 Task: Create a new contact with the name 'Rehan Akhtar', email 'rehana@gmail.com', mobile '9991214920', and job title 'Assistant Manager'.
Action: Mouse moved to (778, 69)
Screenshot: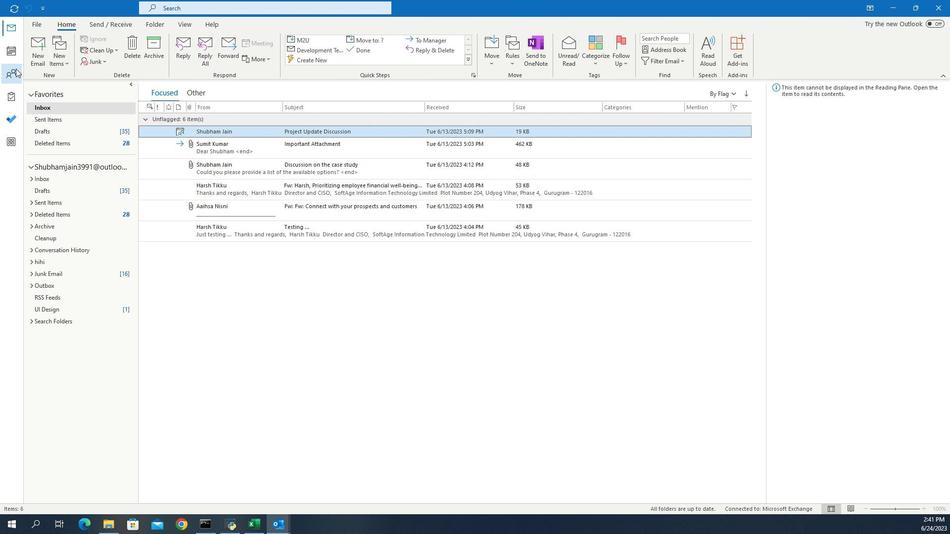 
Action: Mouse pressed left at (778, 69)
Screenshot: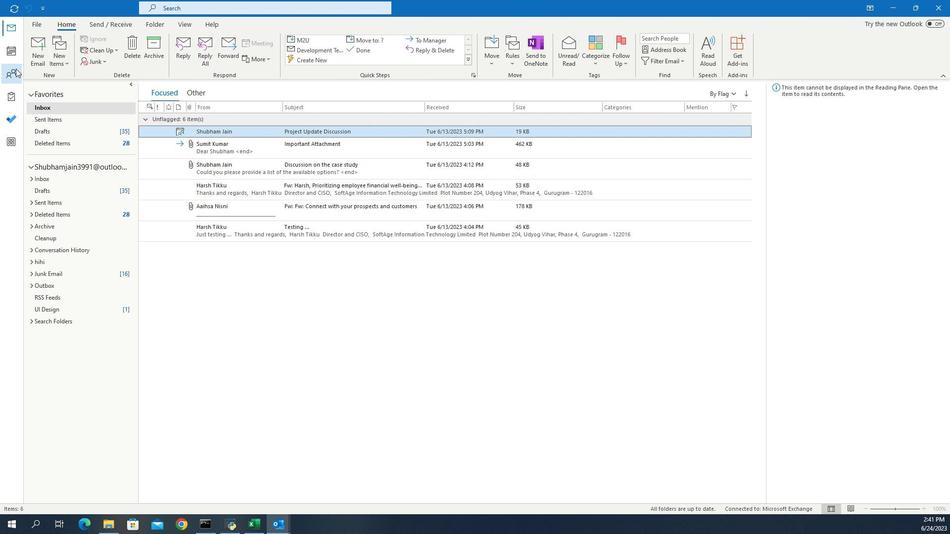 
Action: Mouse moved to (778, 69)
Screenshot: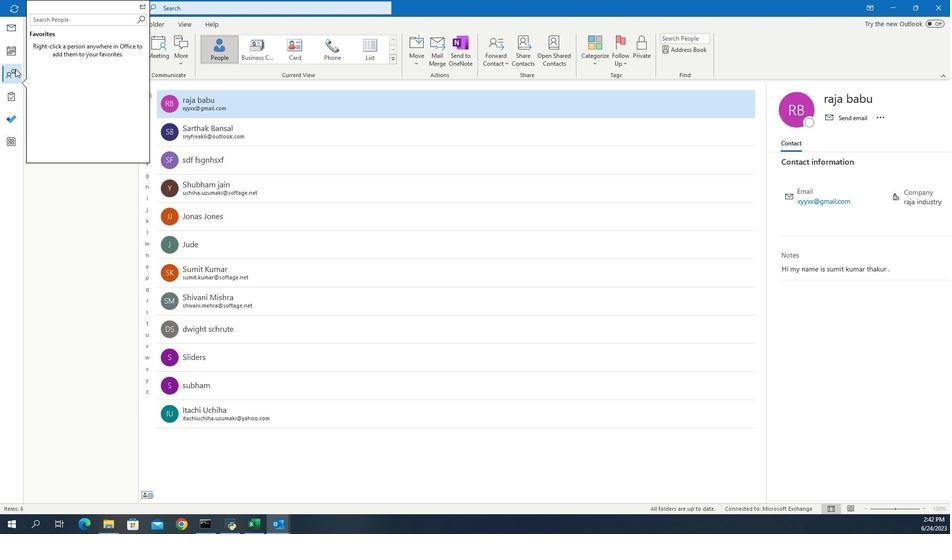 
Action: Mouse pressed left at (778, 69)
Screenshot: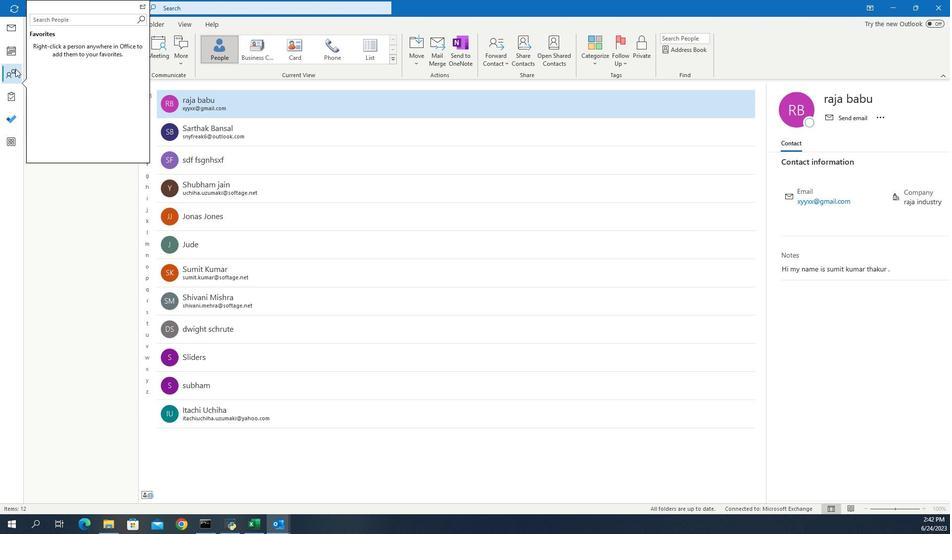 
Action: Mouse moved to (806, 52)
Screenshot: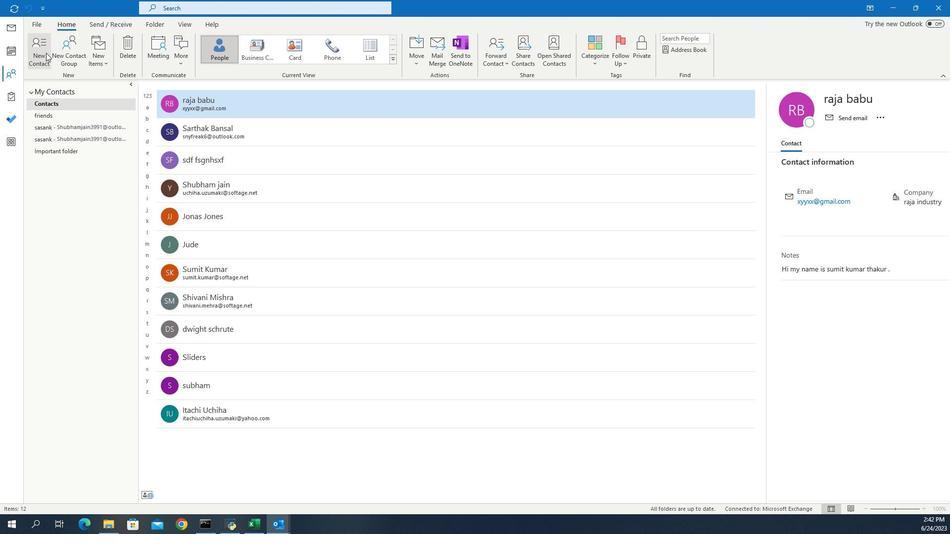 
Action: Mouse pressed left at (806, 52)
Screenshot: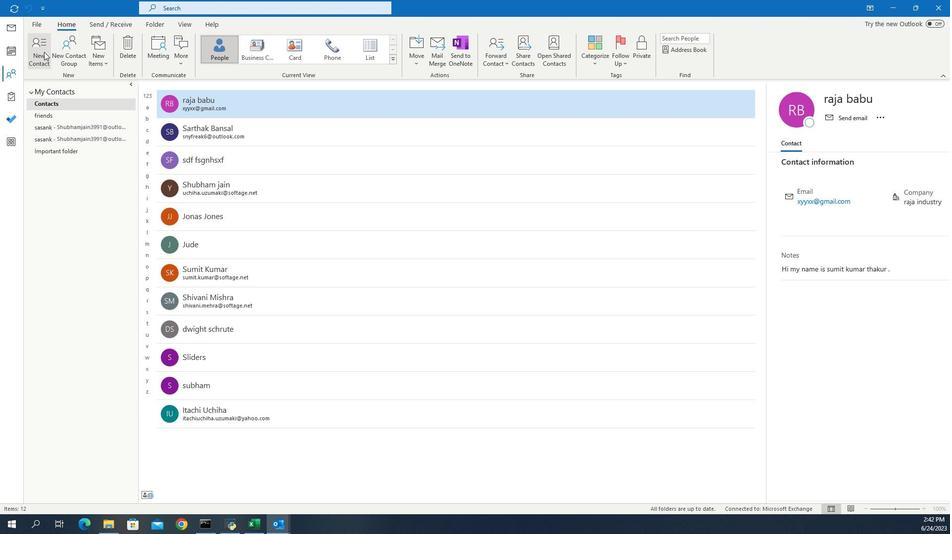 
Action: Mouse moved to (877, 118)
Screenshot: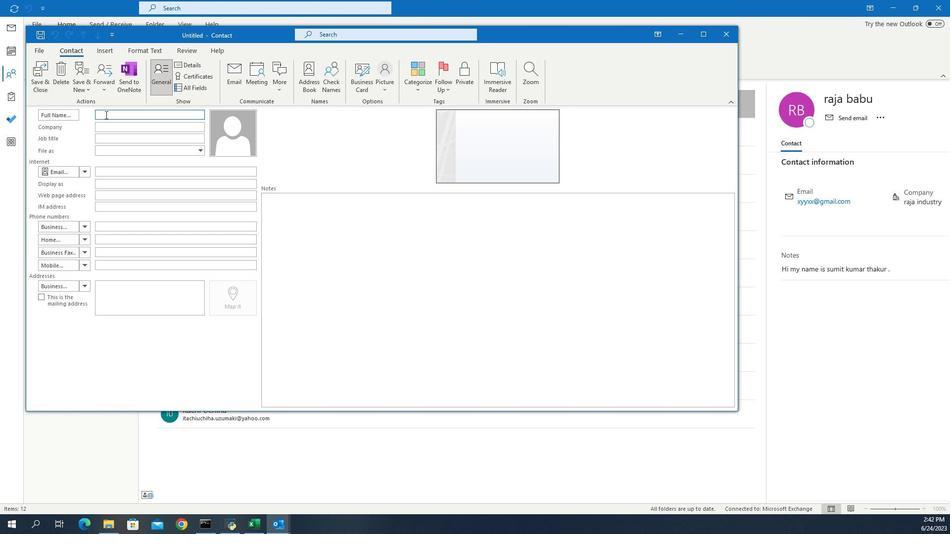 
Action: Key pressed <Key.caps_lock>R<Key.caps_lock>ehan<Key.space><Key.caps_lock>A<Key.caps_lock>khtar
Screenshot: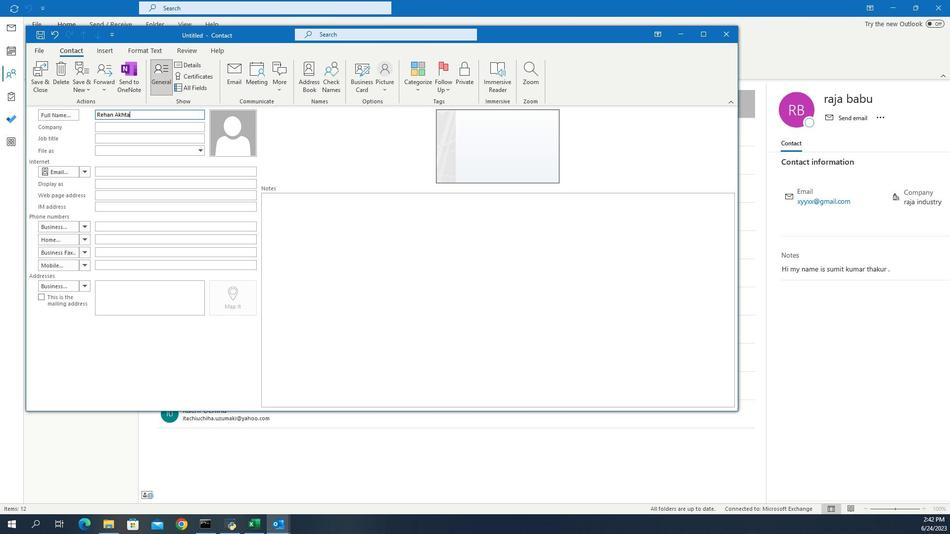 
Action: Mouse moved to (873, 169)
Screenshot: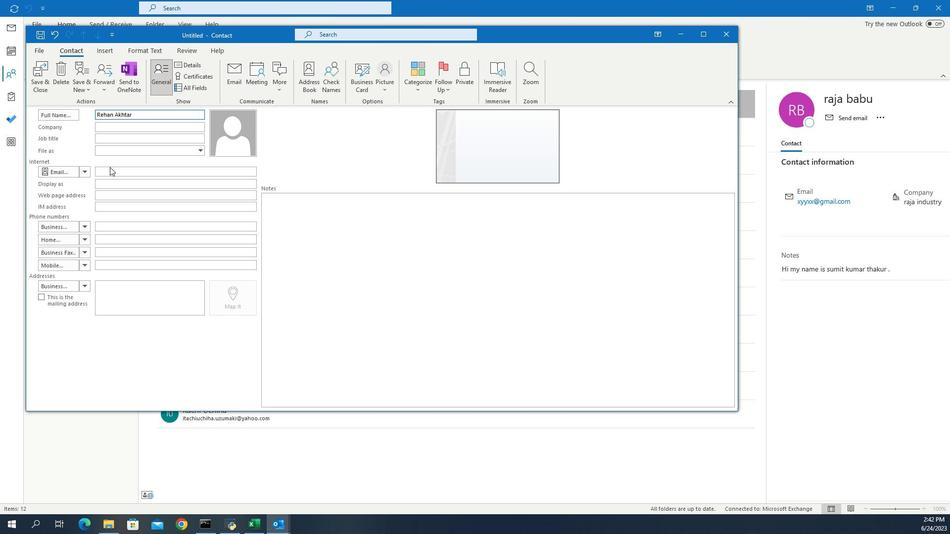 
Action: Mouse pressed left at (873, 169)
Screenshot: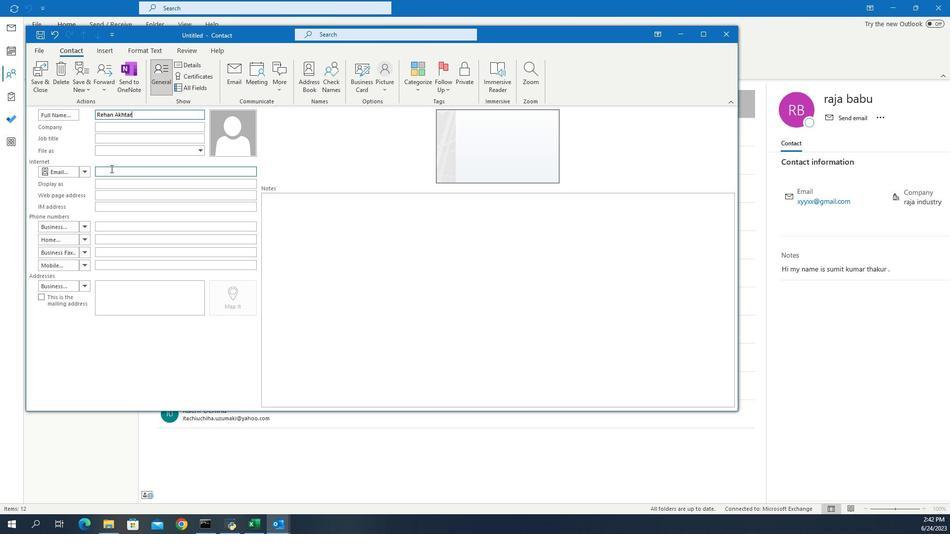 
Action: Key pressed rehan<Key.caps_lock>A<Key.caps_lock><Key.shift_r>@gmail.com
Screenshot: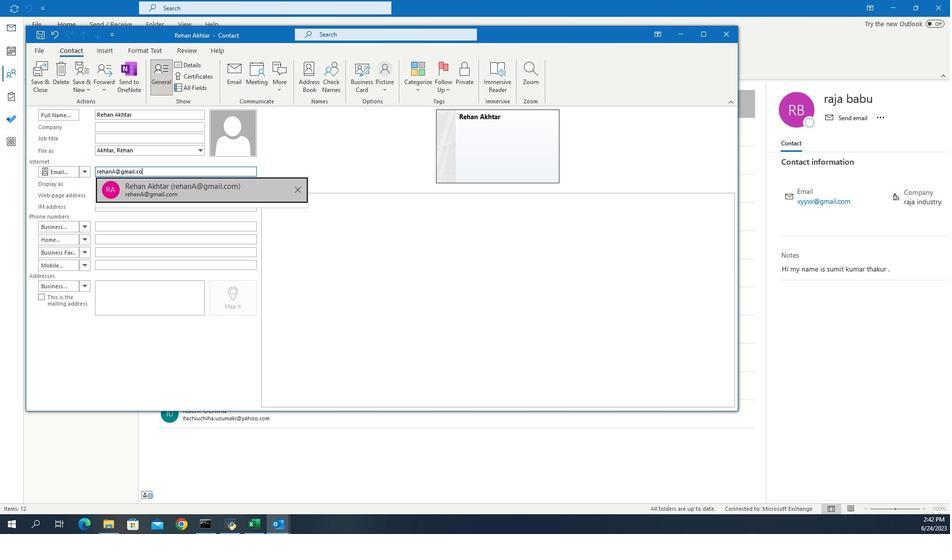 
Action: Mouse moved to (874, 169)
Screenshot: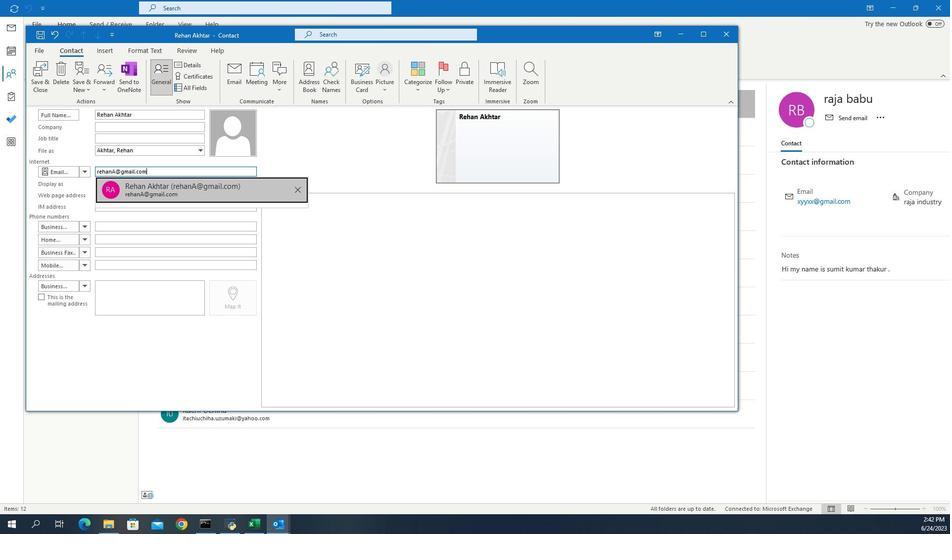 
Action: Mouse scrolled (874, 170) with delta (0, 0)
Screenshot: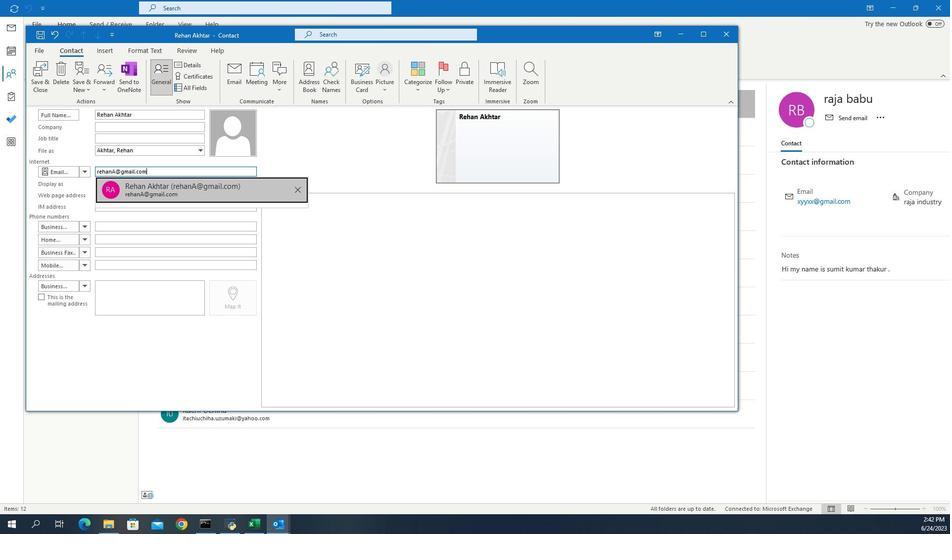 
Action: Mouse moved to (867, 265)
Screenshot: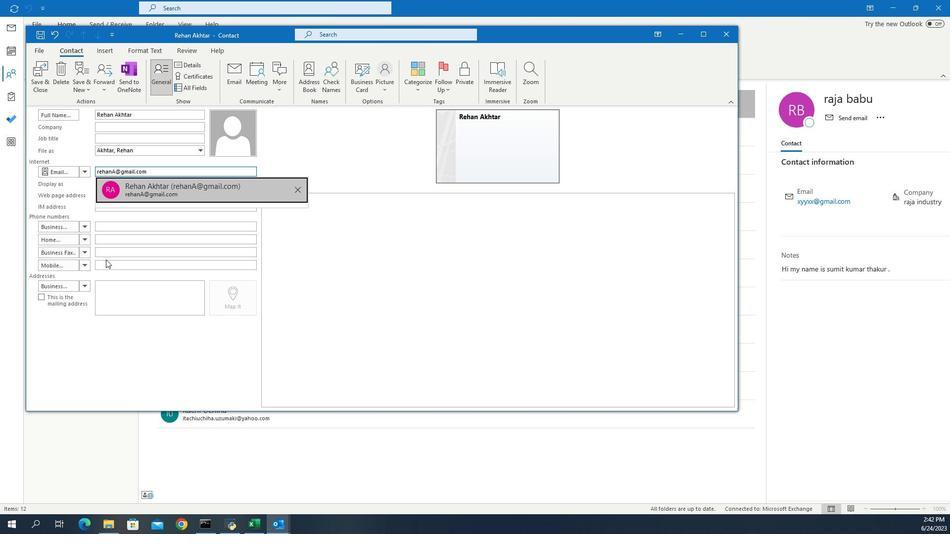 
Action: Mouse pressed left at (867, 265)
Screenshot: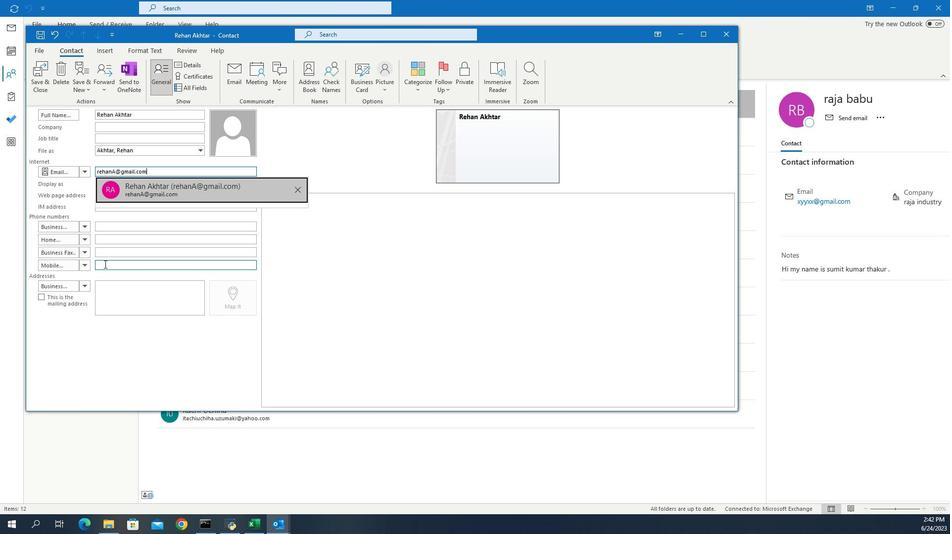 
Action: Key pressed 9991214920
Screenshot: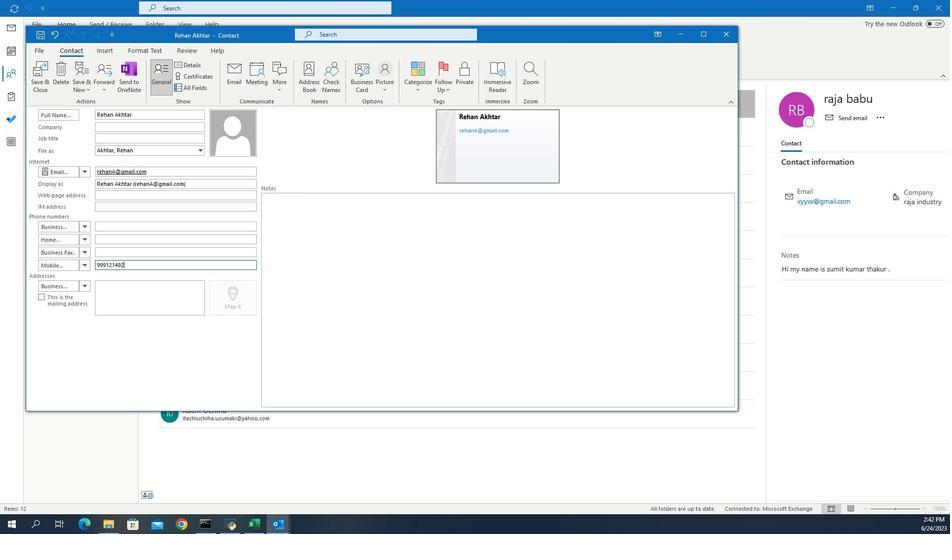 
Action: Mouse moved to (876, 138)
Screenshot: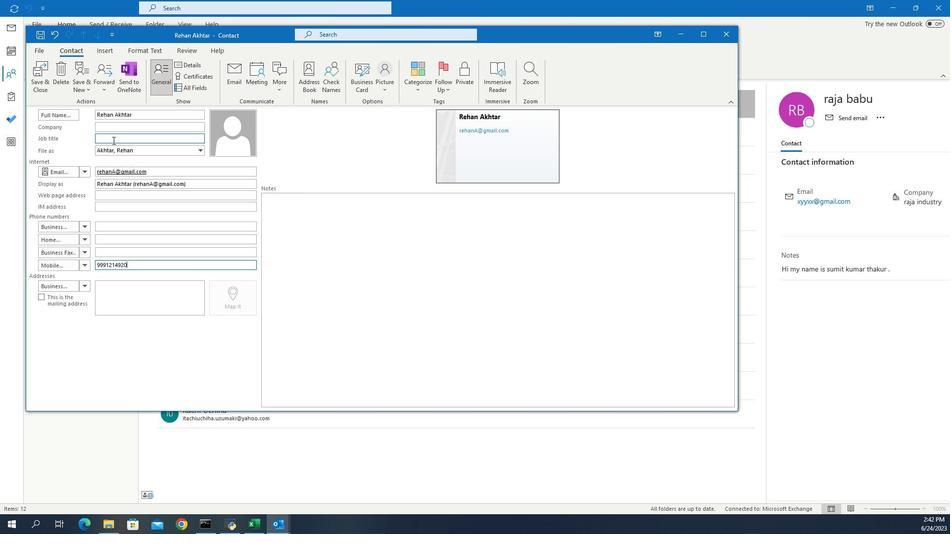 
Action: Mouse pressed left at (876, 138)
Screenshot: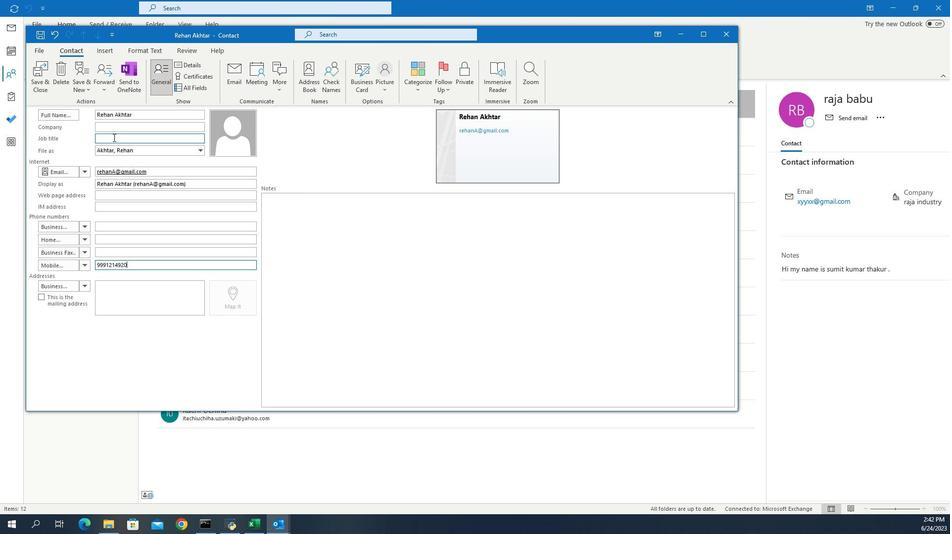 
Action: Key pressed <Key.caps_lock>A<Key.caps_lock>ssistant<Key.space><Key.caps_lock>M<Key.caps_lock>anager
Screenshot: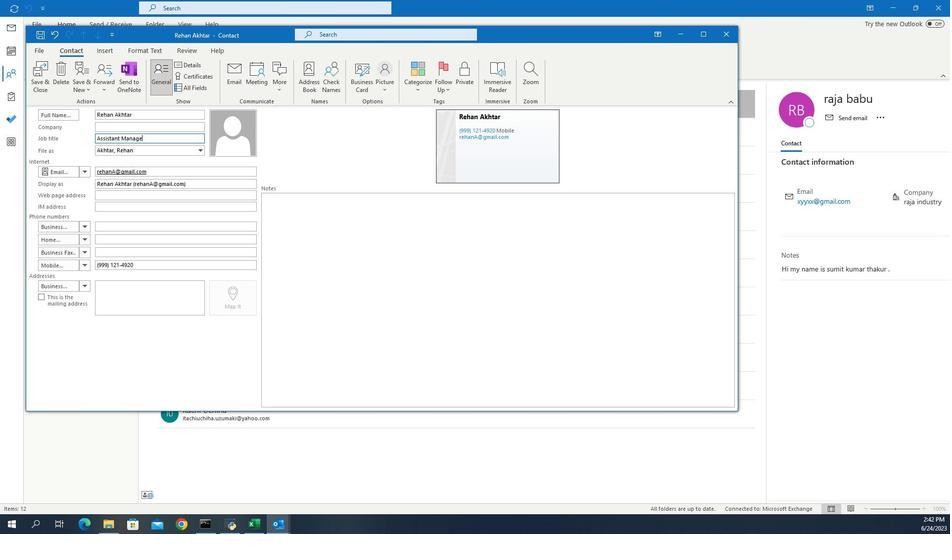 
Action: Mouse moved to (802, 76)
Screenshot: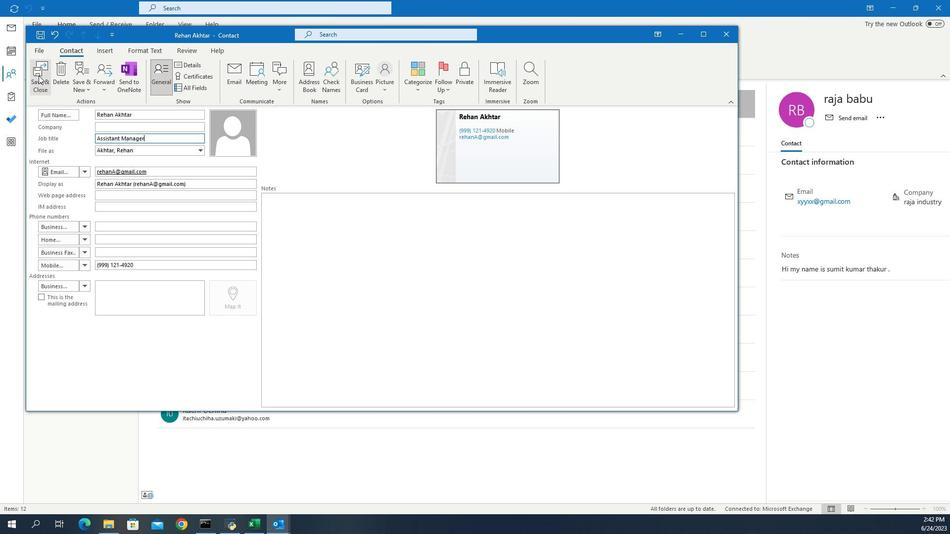 
Action: Mouse pressed left at (802, 76)
Screenshot: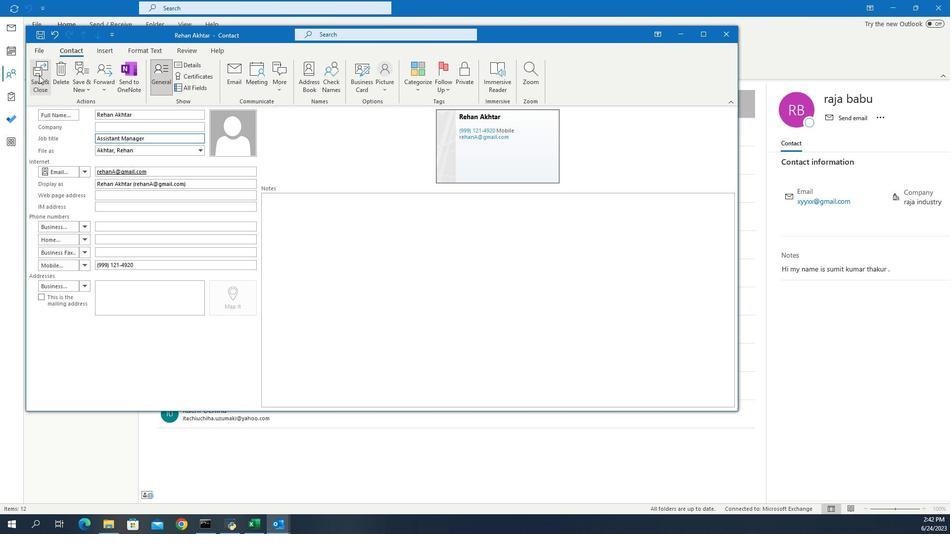 
Action: Mouse moved to (846, 113)
Screenshot: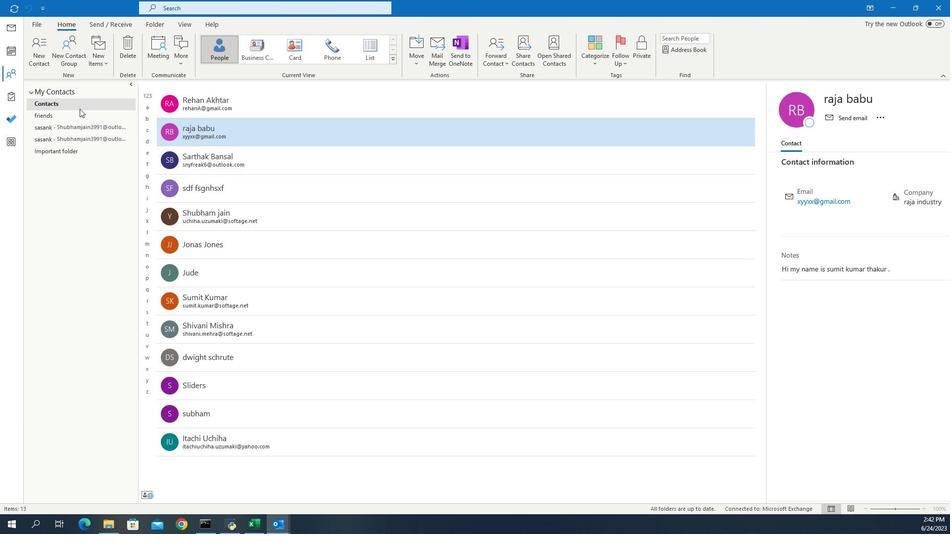 
